 Task: Configure your GitHub account's privacy settings.
Action: Mouse moved to (899, 54)
Screenshot: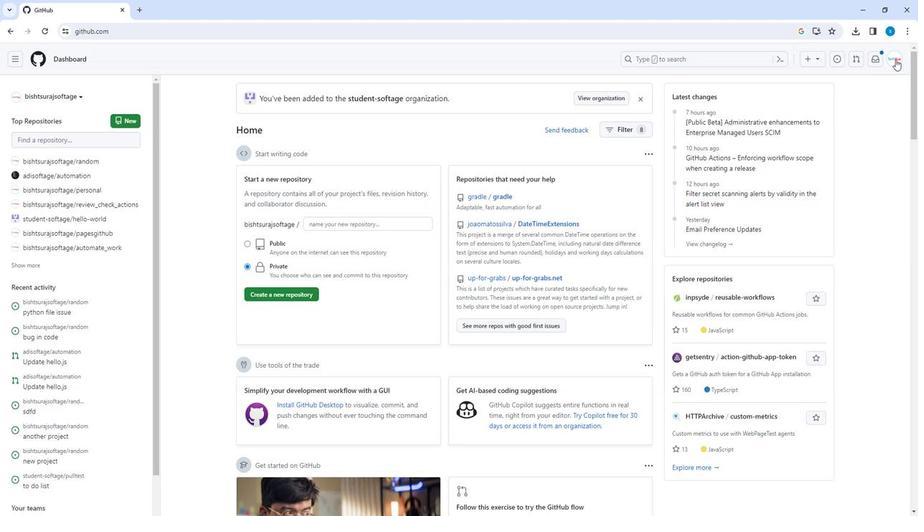 
Action: Mouse pressed left at (899, 54)
Screenshot: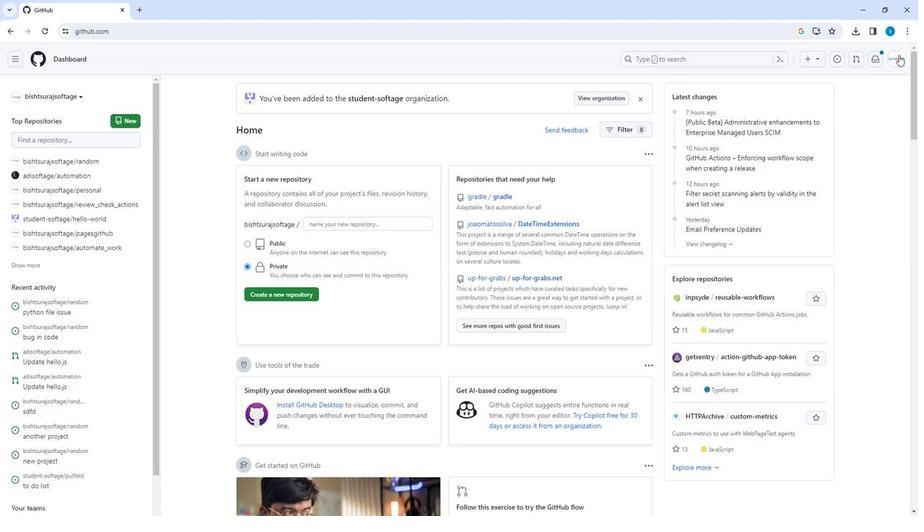 
Action: Mouse moved to (818, 313)
Screenshot: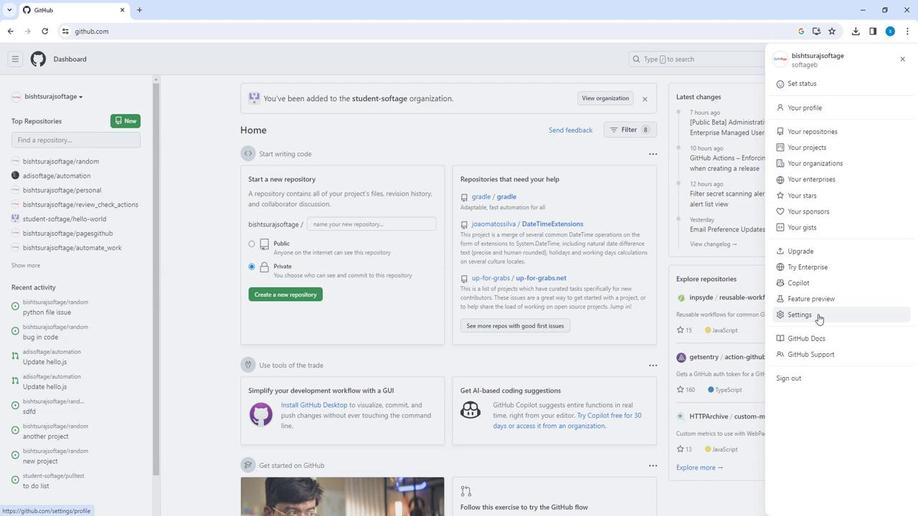 
Action: Mouse pressed left at (818, 313)
Screenshot: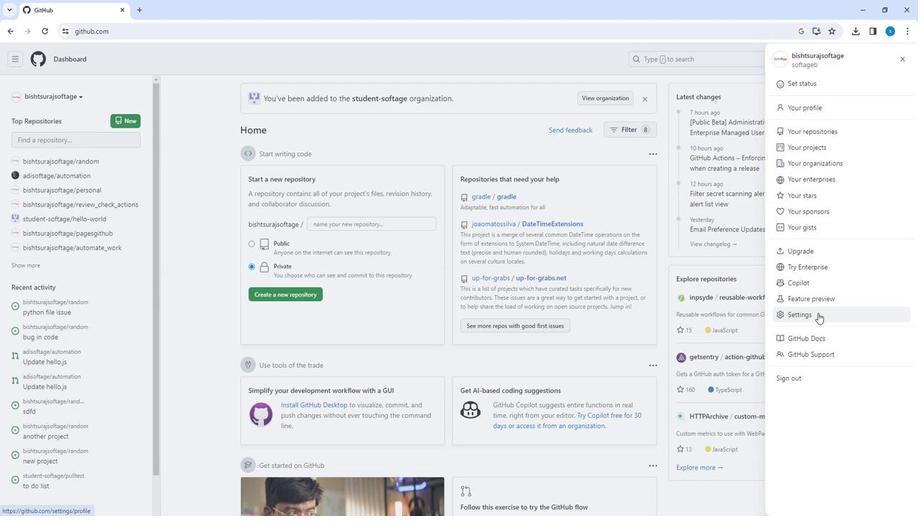 
Action: Mouse moved to (606, 330)
Screenshot: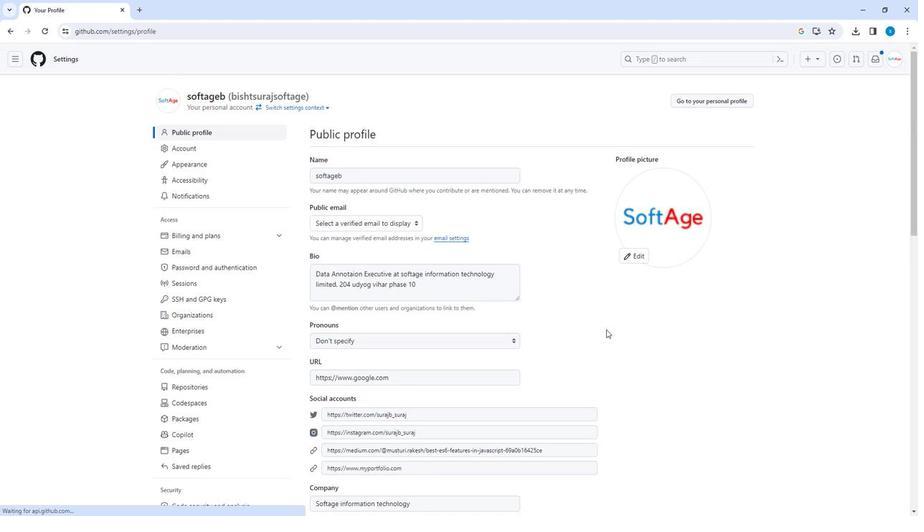 
Action: Mouse scrolled (606, 329) with delta (0, 0)
Screenshot: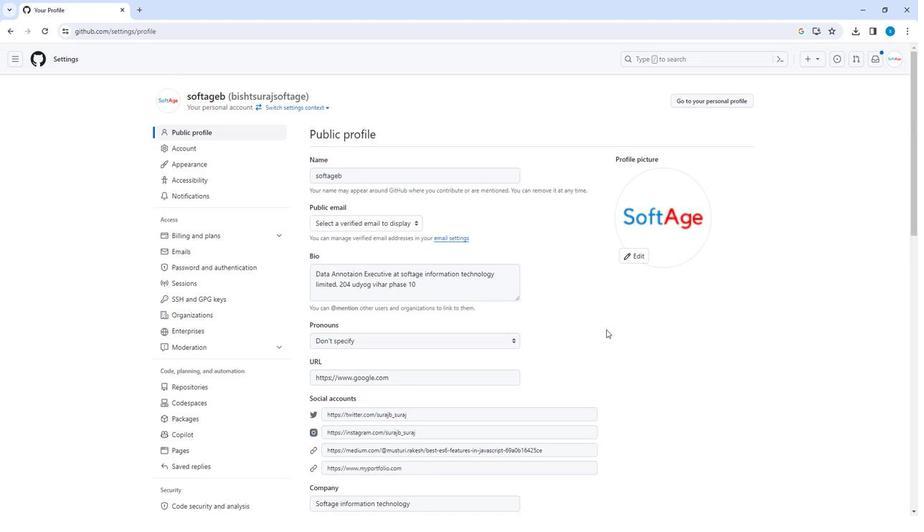 
Action: Mouse scrolled (606, 329) with delta (0, 0)
Screenshot: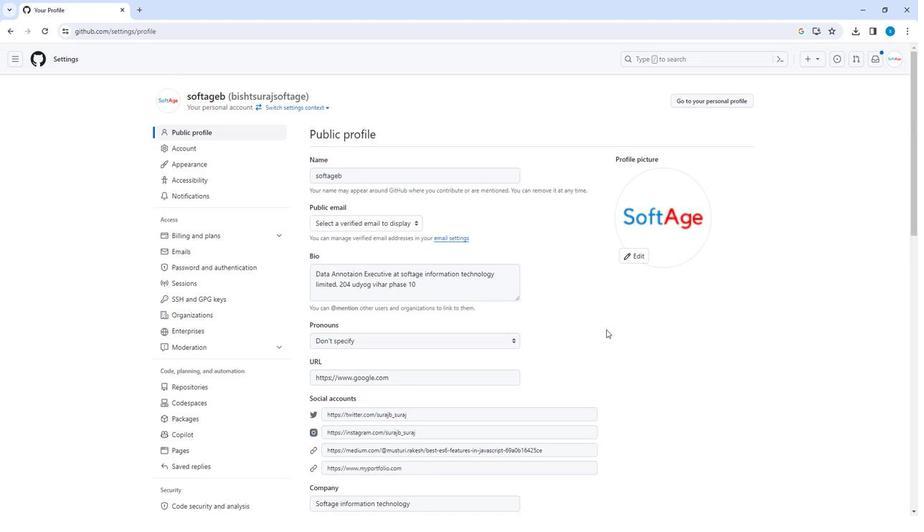 
Action: Mouse scrolled (606, 329) with delta (0, 0)
Screenshot: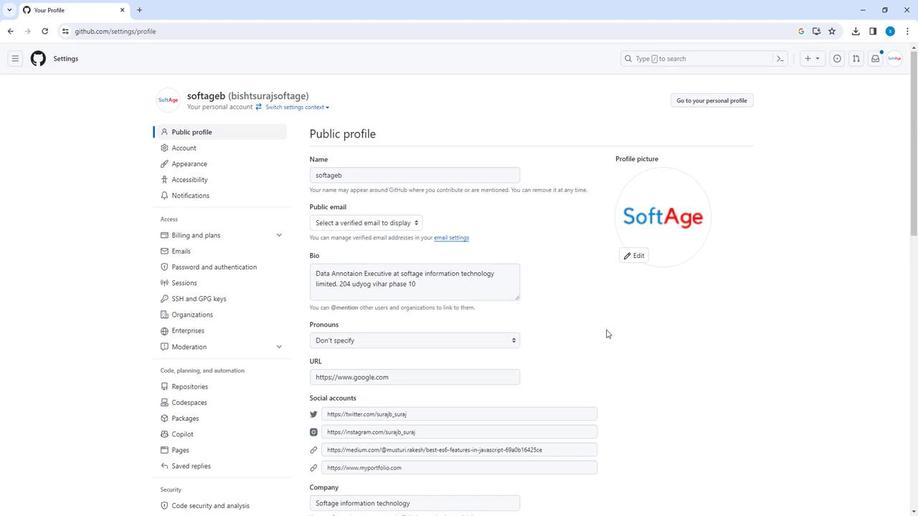 
Action: Mouse scrolled (606, 329) with delta (0, 0)
Screenshot: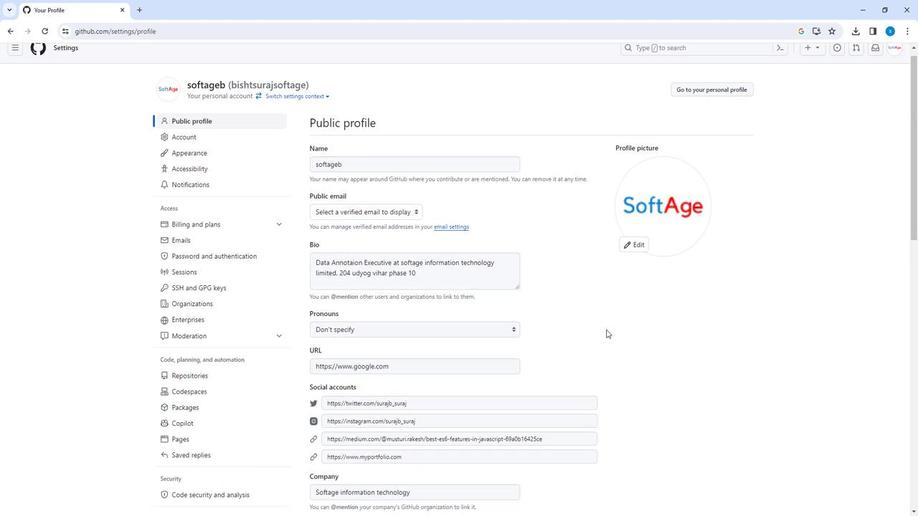 
Action: Mouse scrolled (606, 329) with delta (0, 0)
Screenshot: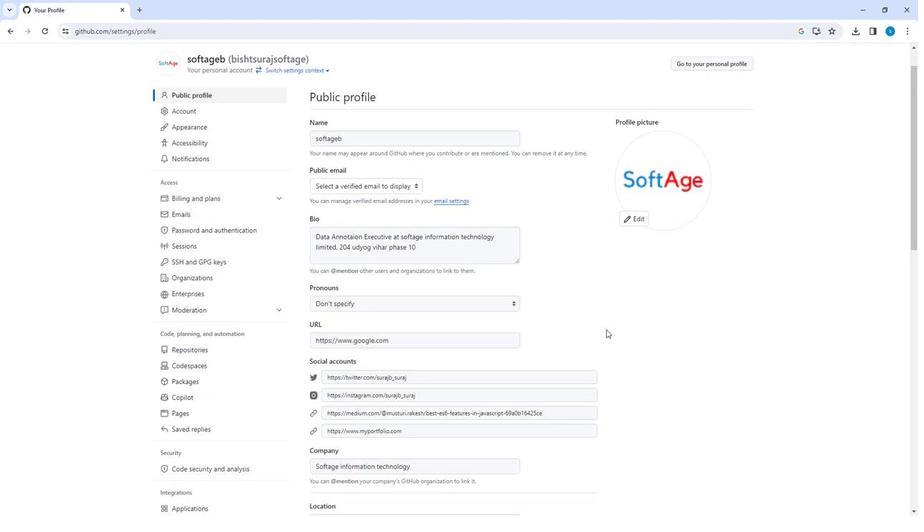 
Action: Mouse scrolled (606, 329) with delta (0, 0)
Screenshot: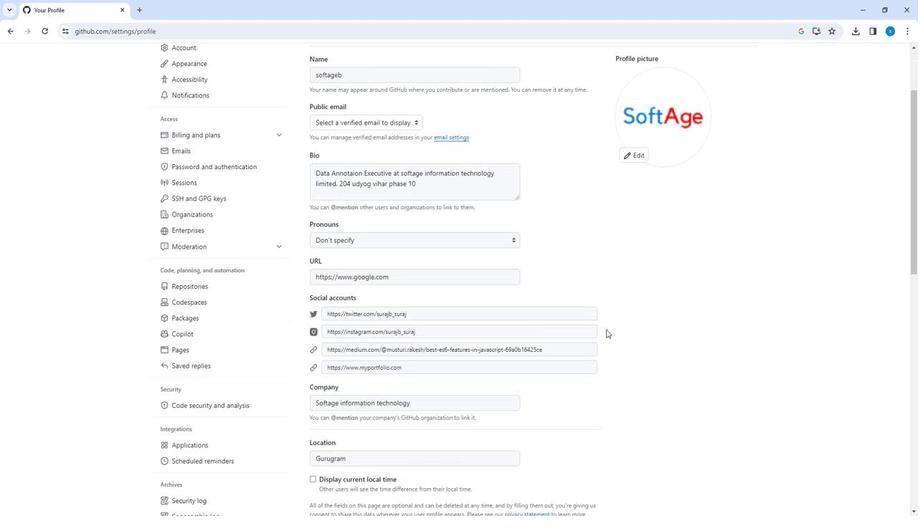 
Action: Mouse scrolled (606, 329) with delta (0, 0)
Screenshot: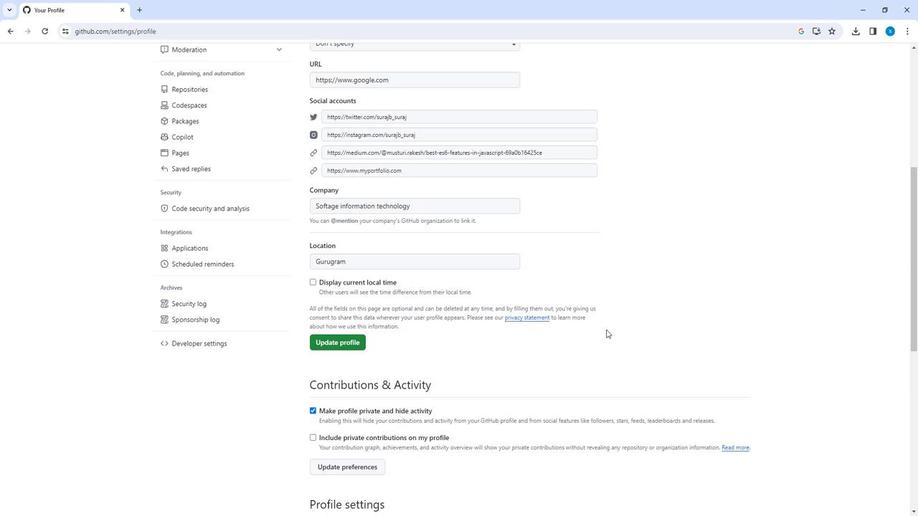
Action: Mouse scrolled (606, 329) with delta (0, 0)
Screenshot: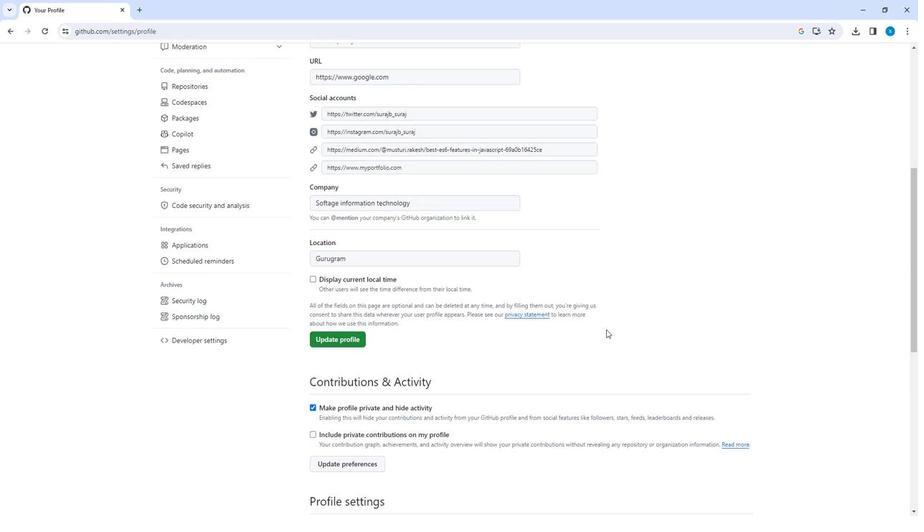 
Action: Mouse scrolled (606, 329) with delta (0, 0)
Screenshot: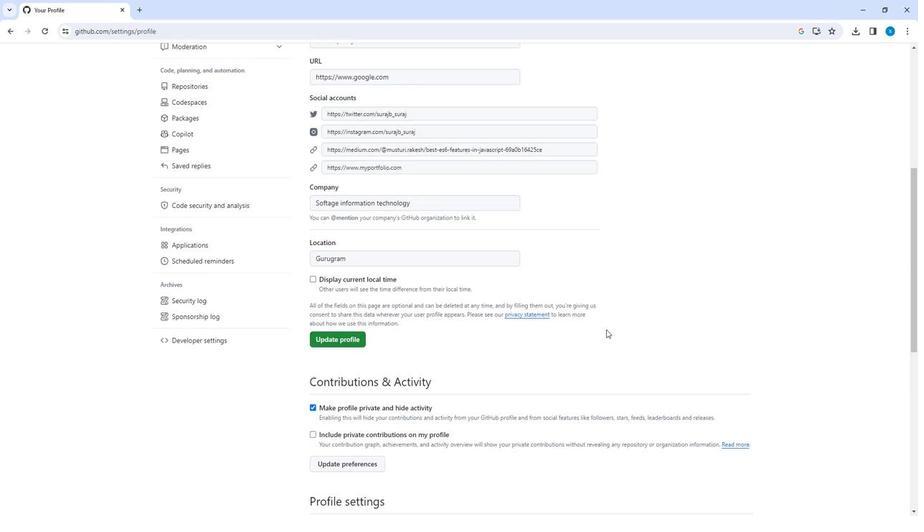 
Action: Mouse moved to (313, 289)
Screenshot: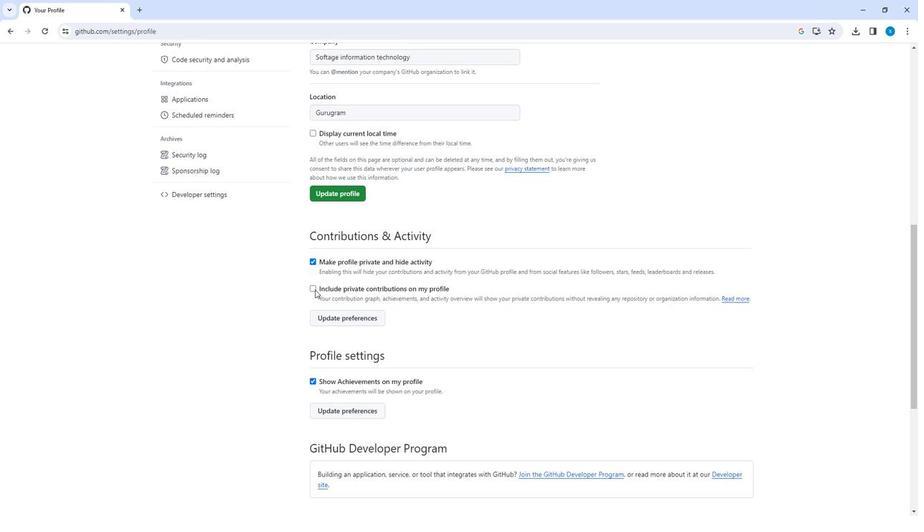 
Action: Mouse pressed left at (313, 289)
Screenshot: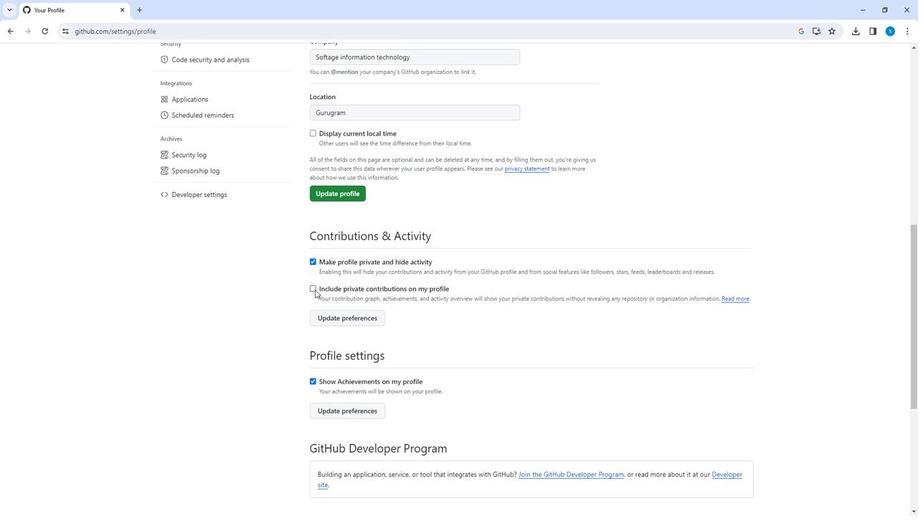 
Action: Mouse moved to (313, 264)
Screenshot: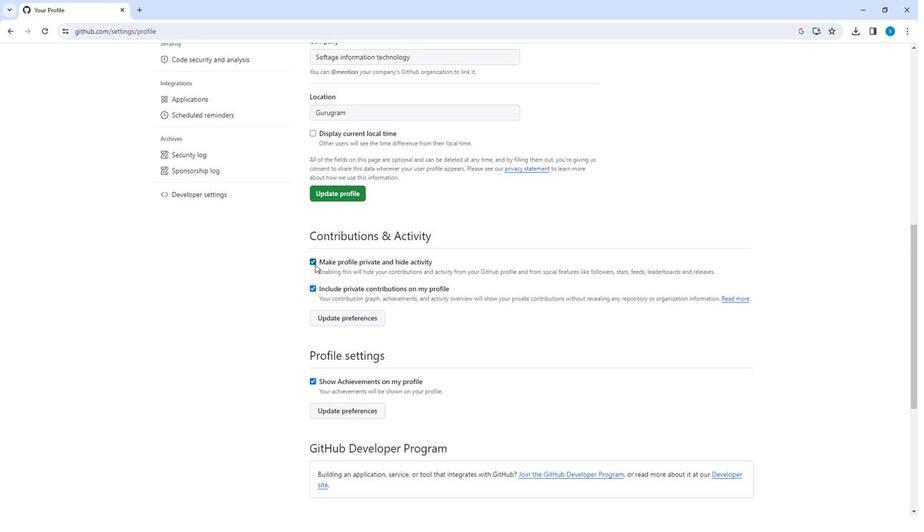 
Action: Mouse pressed left at (313, 264)
Screenshot: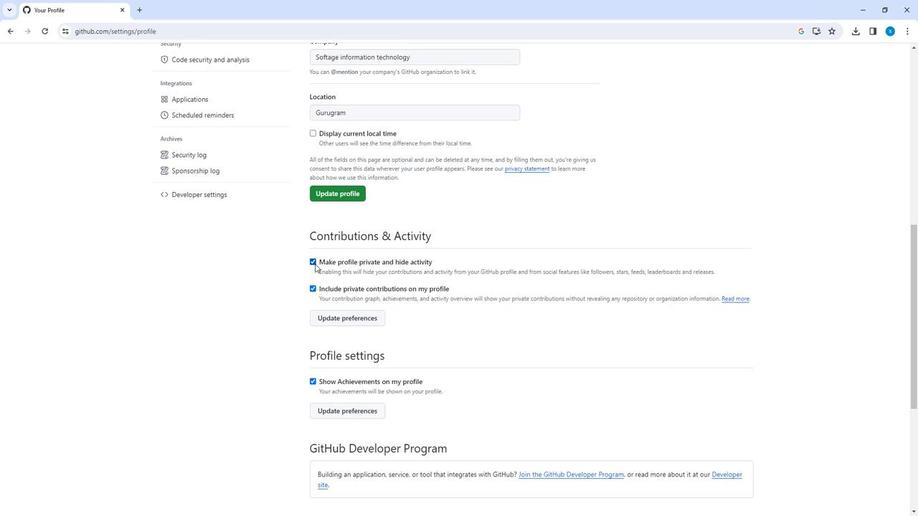 
Action: Mouse moved to (355, 410)
Screenshot: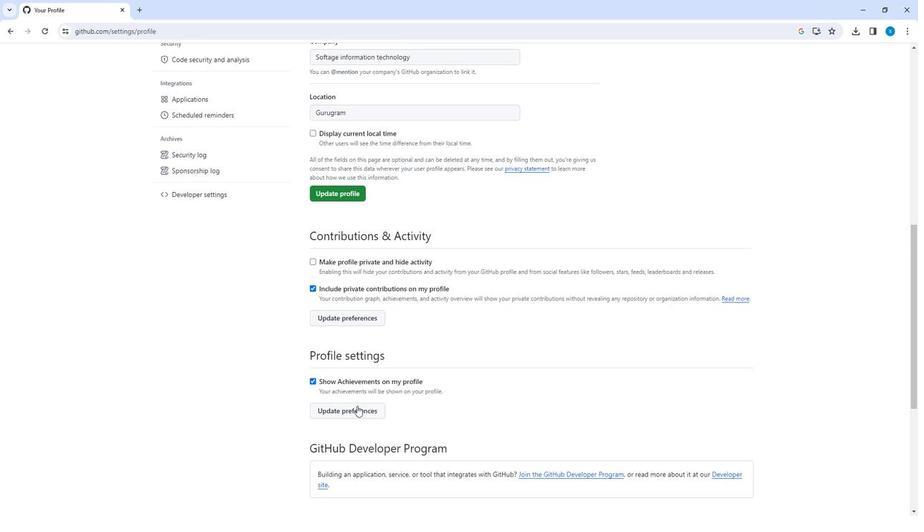 
Action: Mouse pressed left at (355, 410)
Screenshot: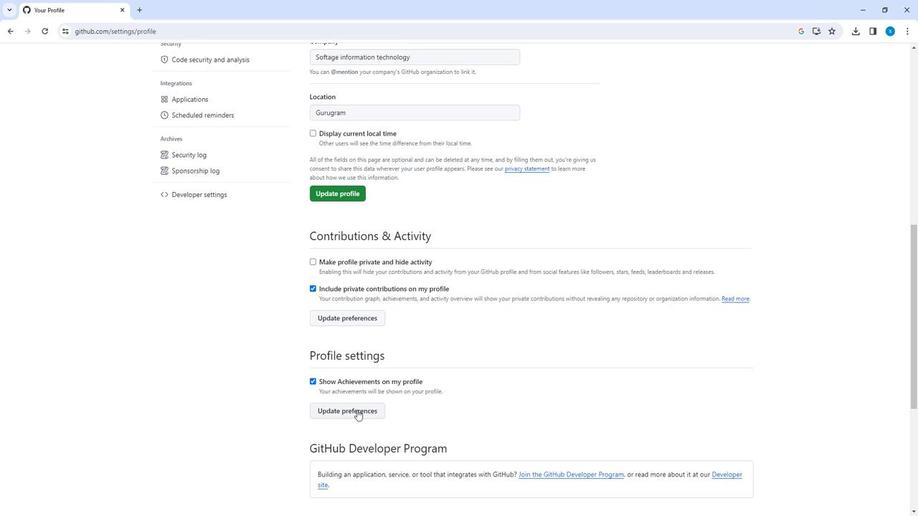 
Action: Mouse moved to (411, 260)
Screenshot: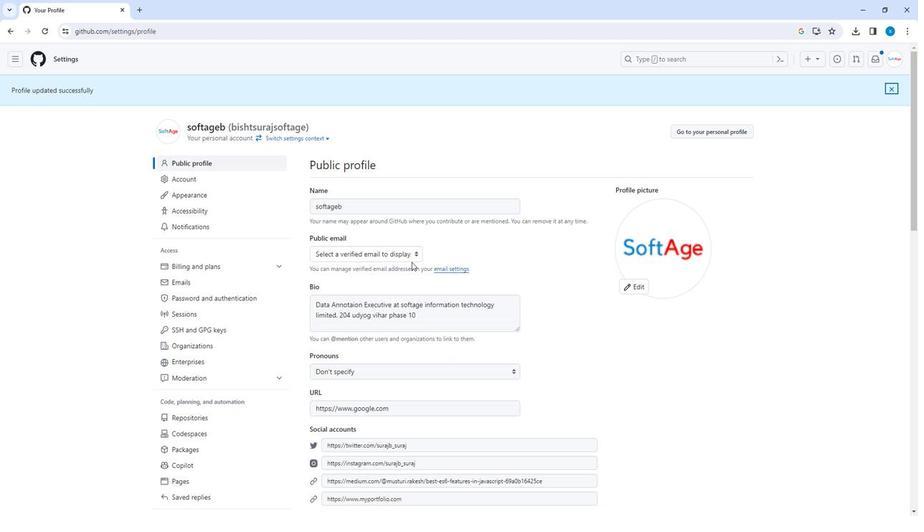 
Action: Mouse pressed left at (411, 260)
Screenshot: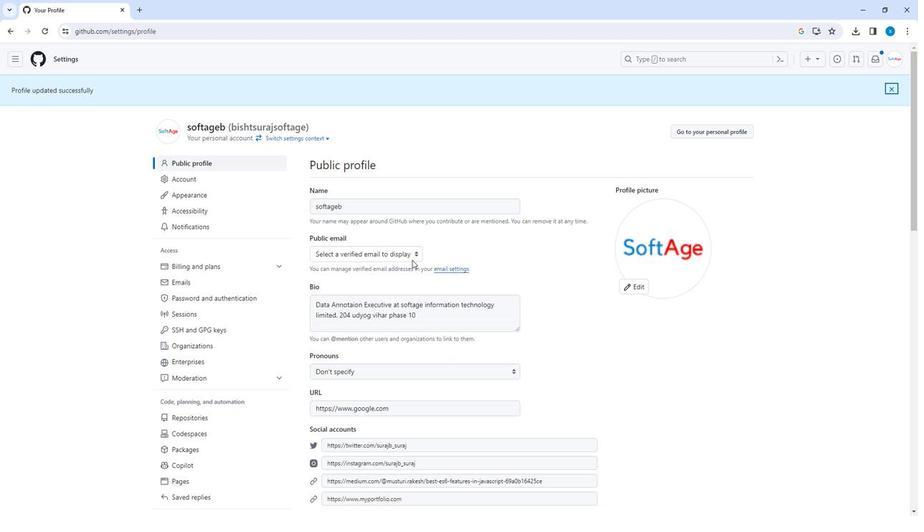 
Action: Mouse moved to (394, 281)
Screenshot: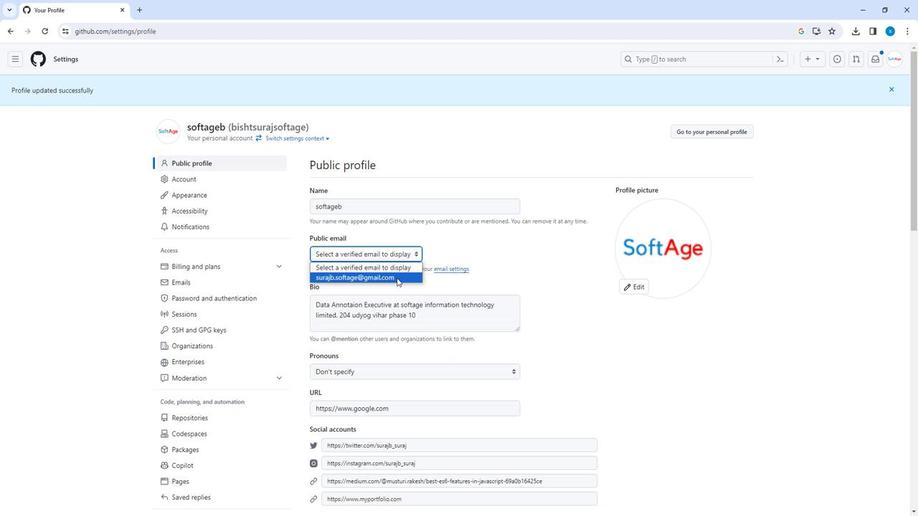 
Action: Mouse pressed left at (394, 281)
Screenshot: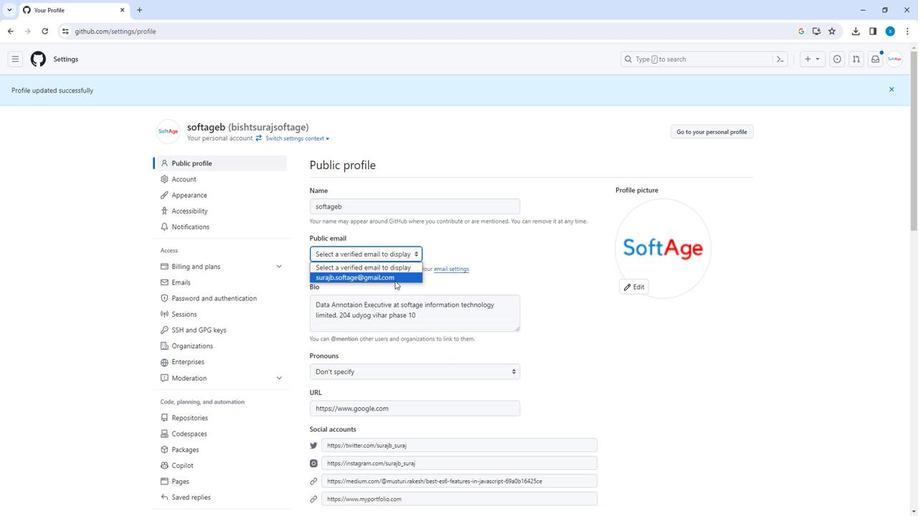 
Action: Mouse moved to (393, 282)
Screenshot: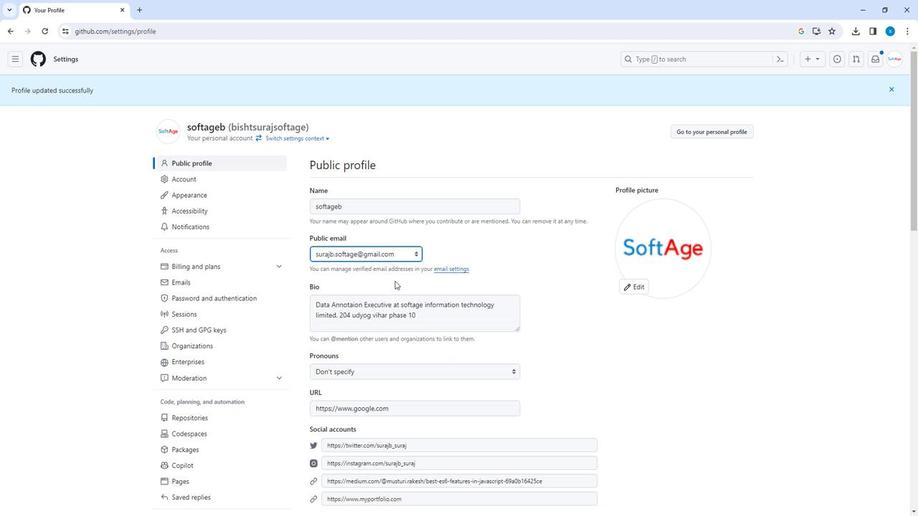 
Action: Mouse scrolled (393, 281) with delta (0, 0)
Screenshot: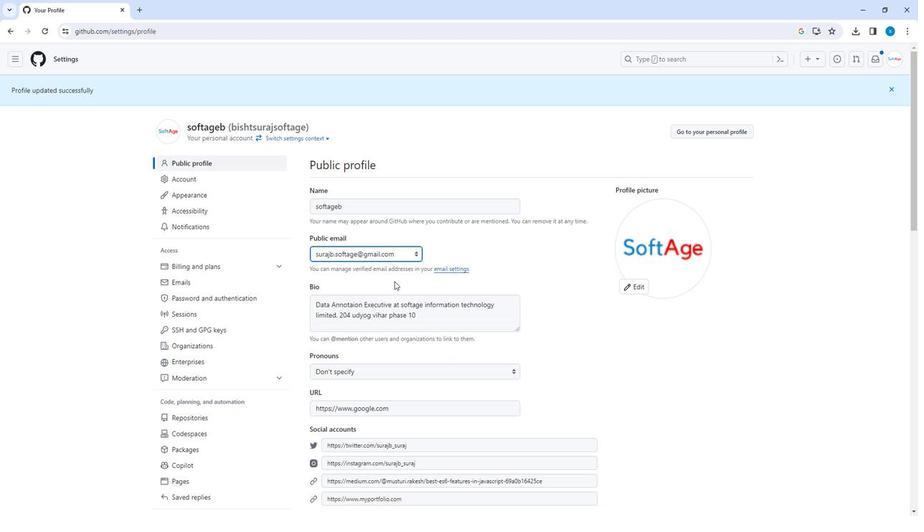 
Action: Mouse scrolled (393, 281) with delta (0, 0)
Screenshot: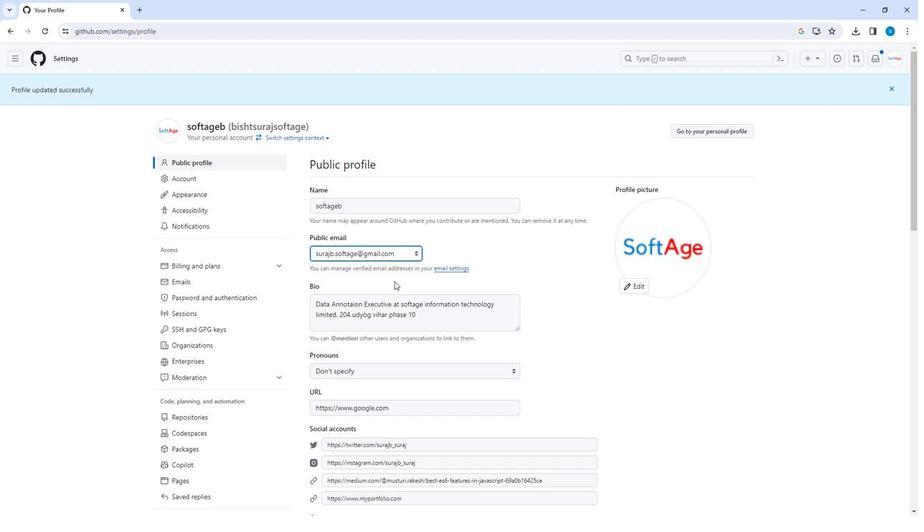 
Action: Mouse scrolled (393, 281) with delta (0, 0)
Screenshot: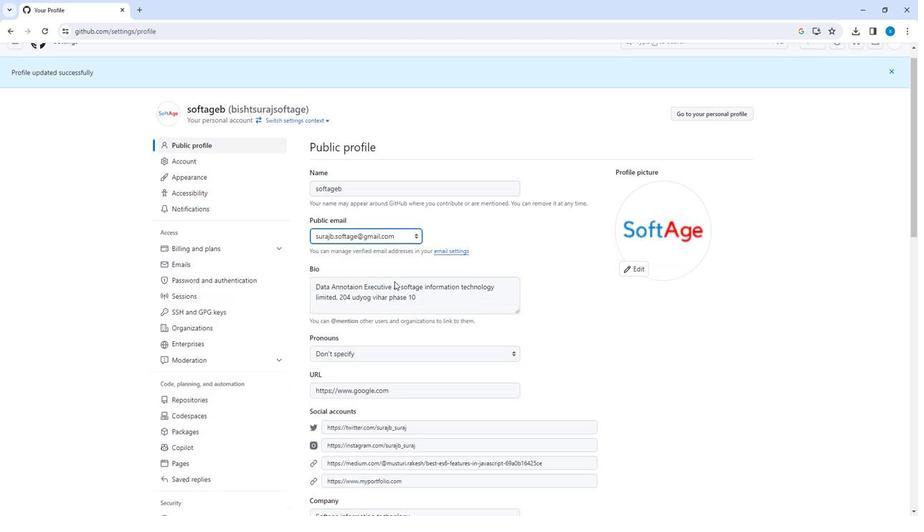 
Action: Mouse scrolled (393, 281) with delta (0, 0)
Screenshot: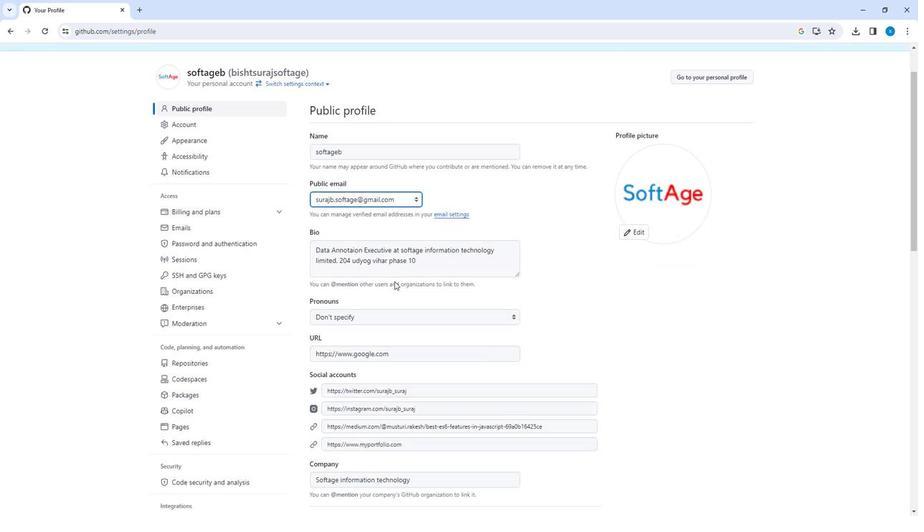 
Action: Mouse scrolled (393, 281) with delta (0, 0)
Screenshot: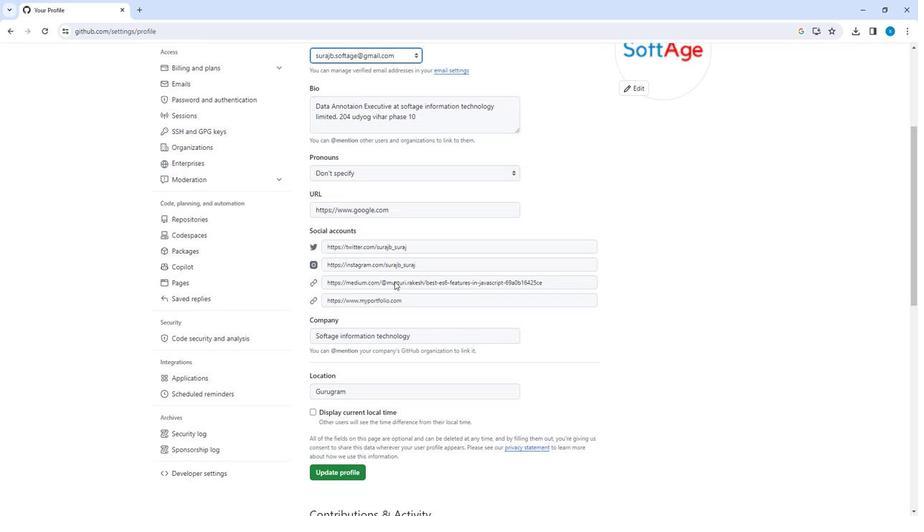 
Action: Mouse scrolled (393, 281) with delta (0, 0)
Screenshot: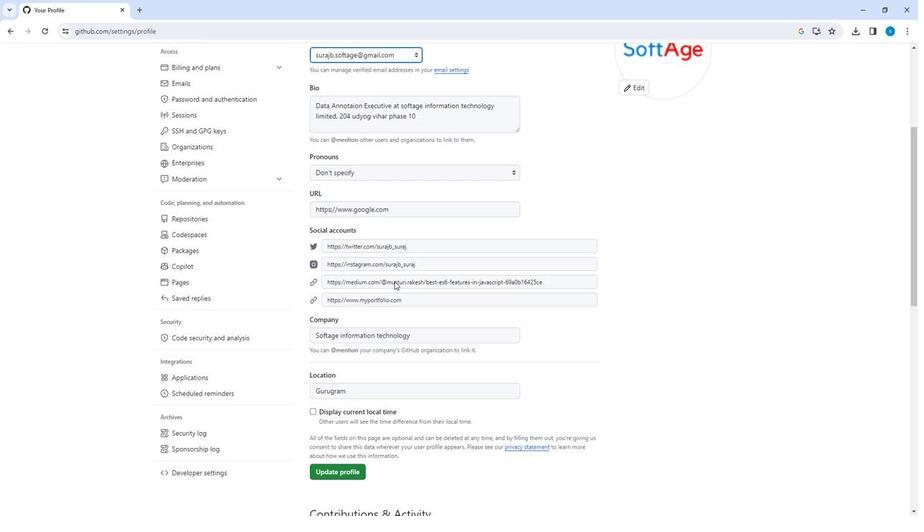 
Action: Mouse scrolled (393, 281) with delta (0, 0)
Screenshot: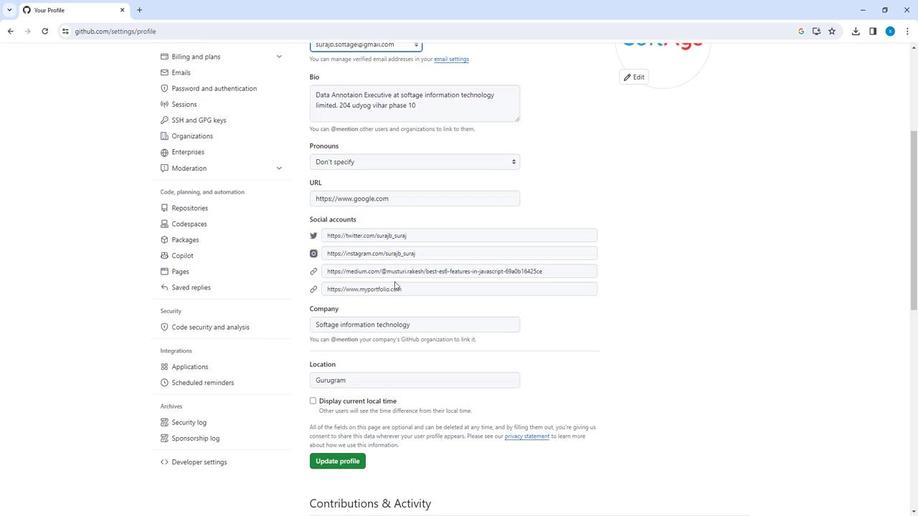 
Action: Mouse scrolled (393, 281) with delta (0, 0)
Screenshot: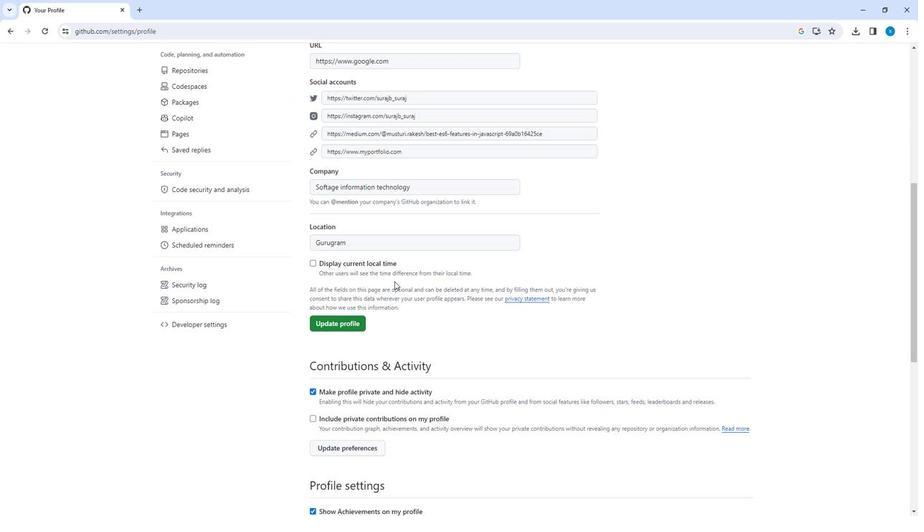 
Action: Mouse scrolled (393, 281) with delta (0, 0)
Screenshot: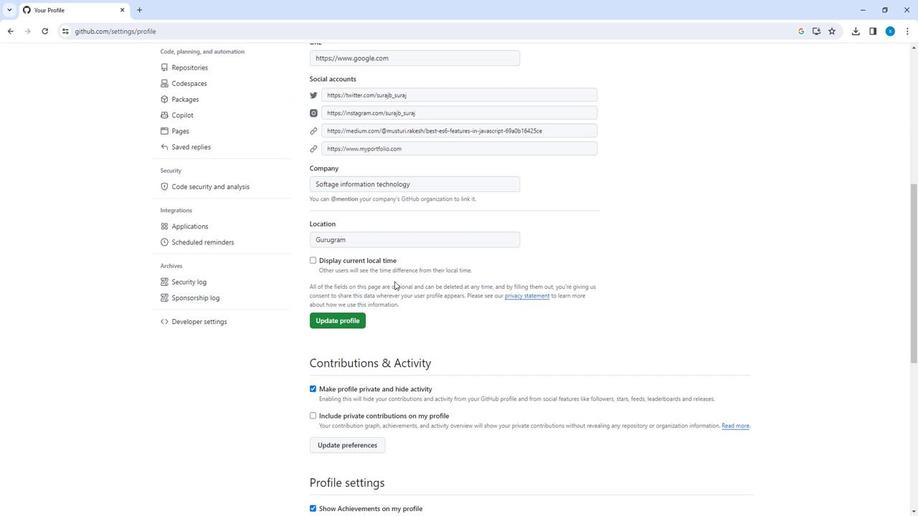 
Action: Mouse scrolled (393, 281) with delta (0, 0)
Screenshot: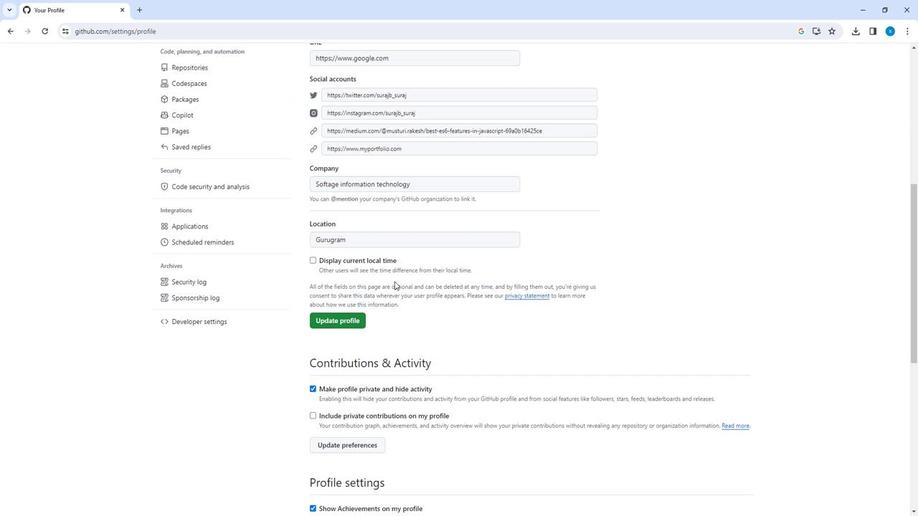 
Action: Mouse scrolled (393, 281) with delta (0, 0)
Screenshot: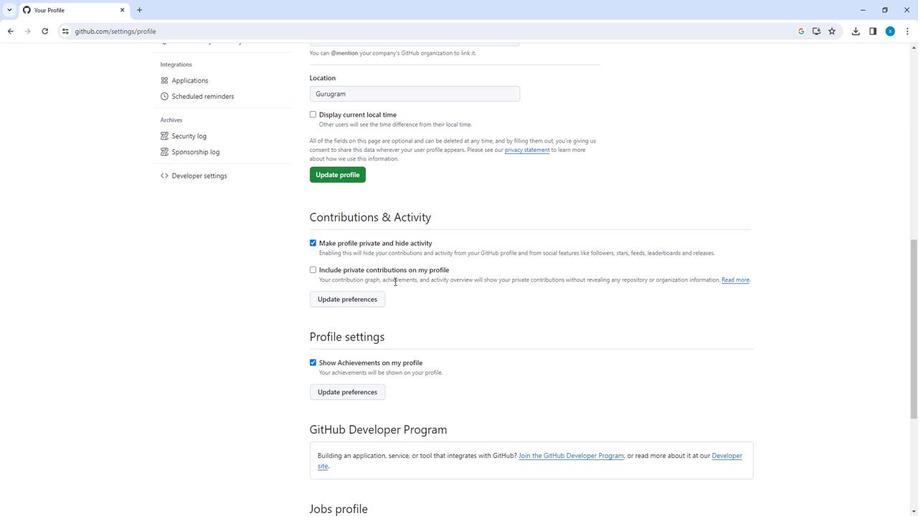 
Action: Mouse scrolled (393, 281) with delta (0, 0)
Screenshot: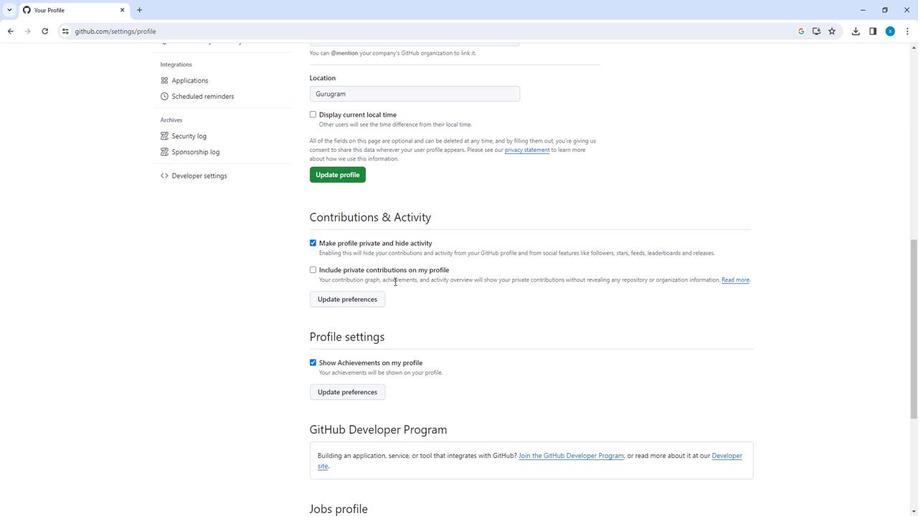 
Action: Mouse scrolled (393, 281) with delta (0, 0)
Screenshot: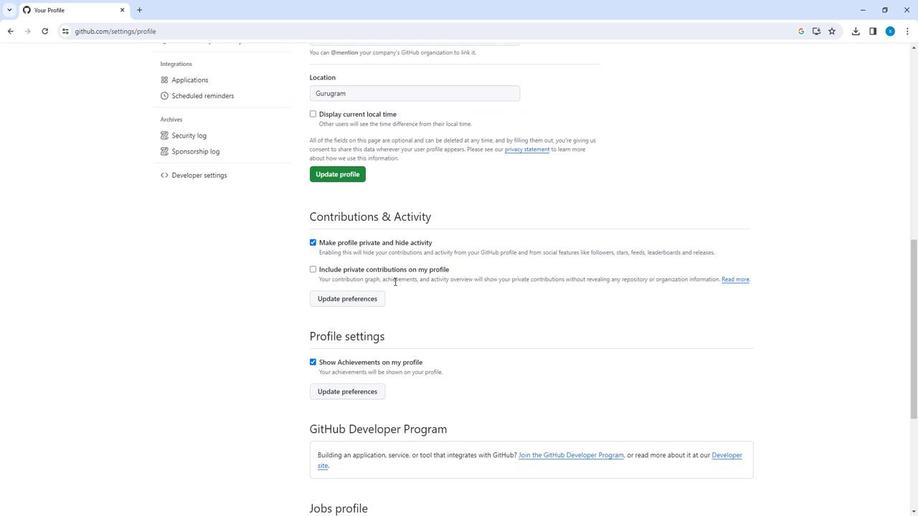 
Action: Mouse scrolled (393, 281) with delta (0, 0)
Screenshot: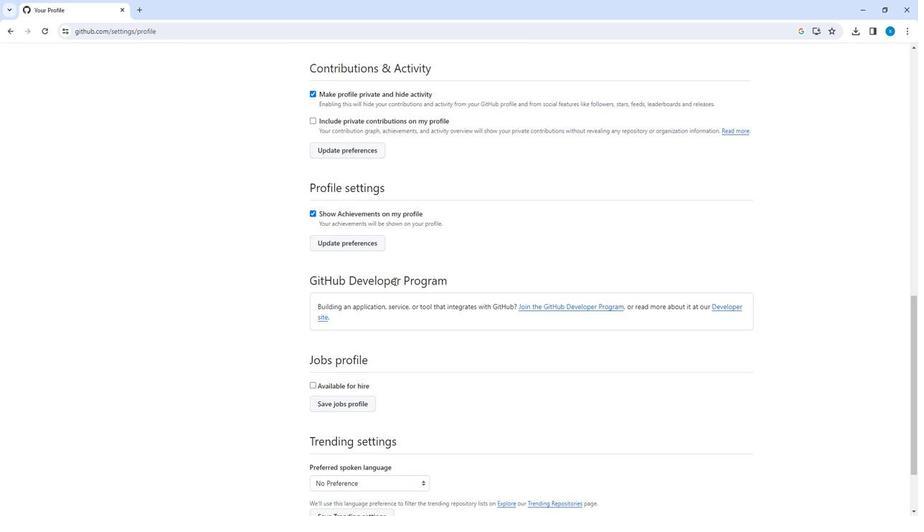 
Action: Mouse scrolled (393, 281) with delta (0, 0)
Screenshot: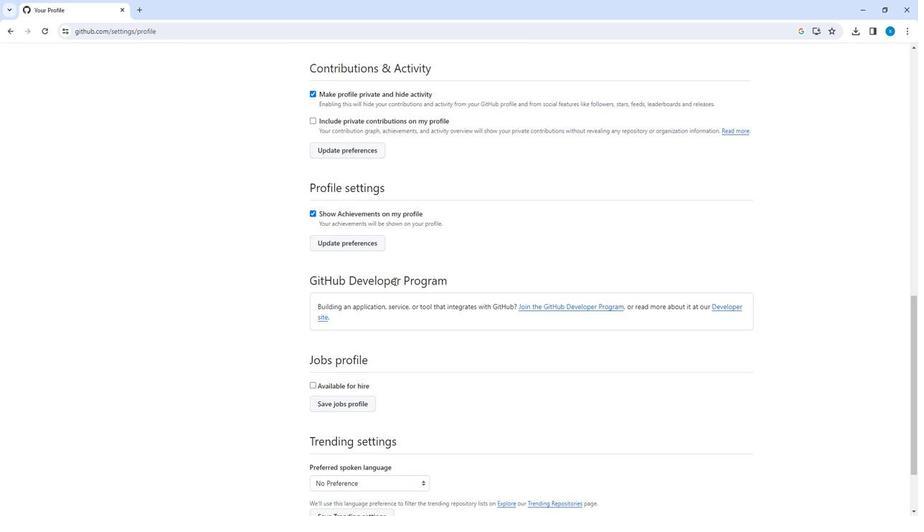 
Action: Mouse scrolled (393, 281) with delta (0, 0)
Screenshot: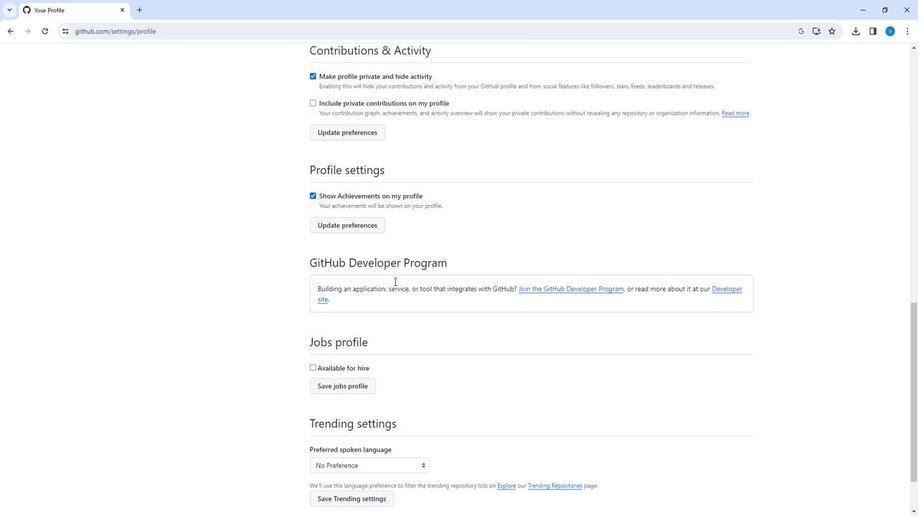 
Action: Mouse scrolled (393, 281) with delta (0, 0)
Screenshot: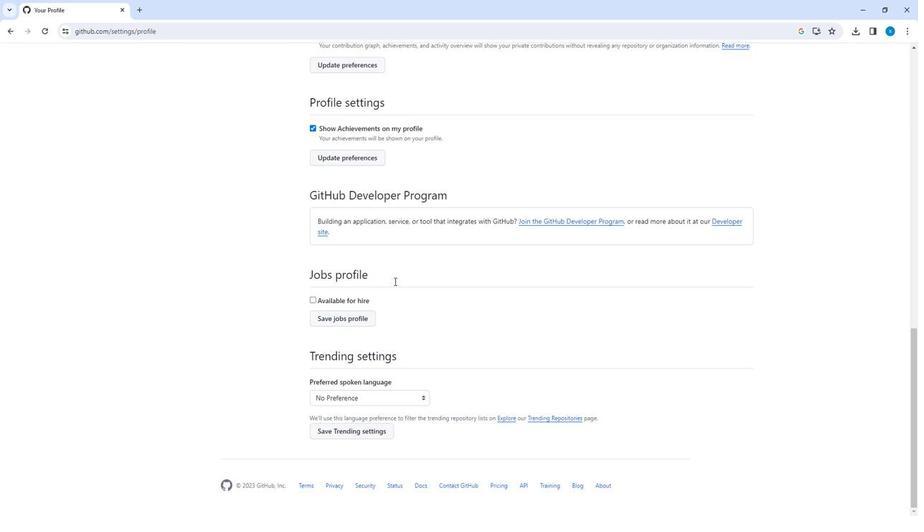 
Action: Mouse scrolled (393, 282) with delta (0, 0)
Screenshot: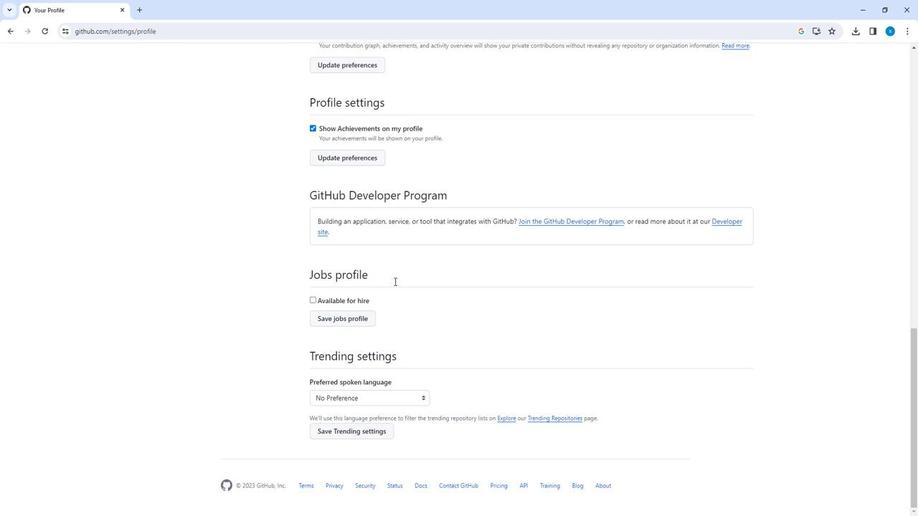 
Action: Mouse scrolled (393, 282) with delta (0, 0)
Screenshot: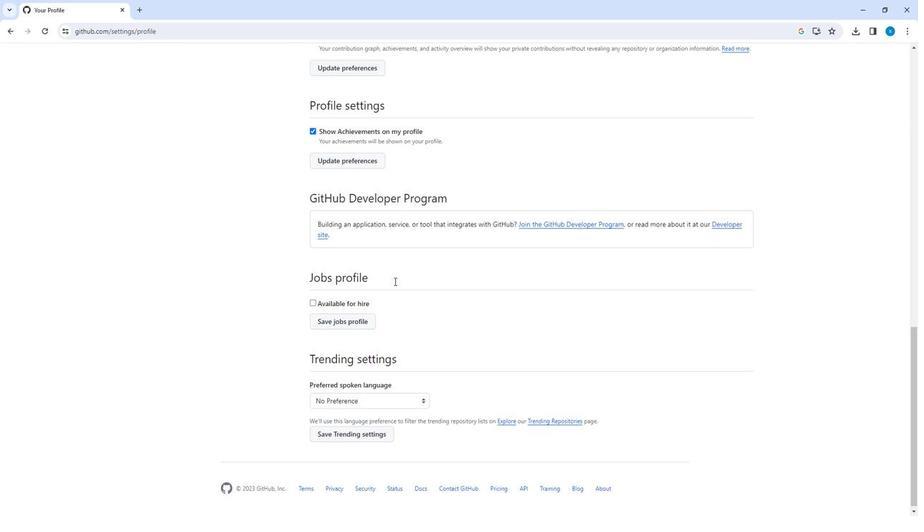 
Action: Mouse scrolled (393, 282) with delta (0, 0)
Screenshot: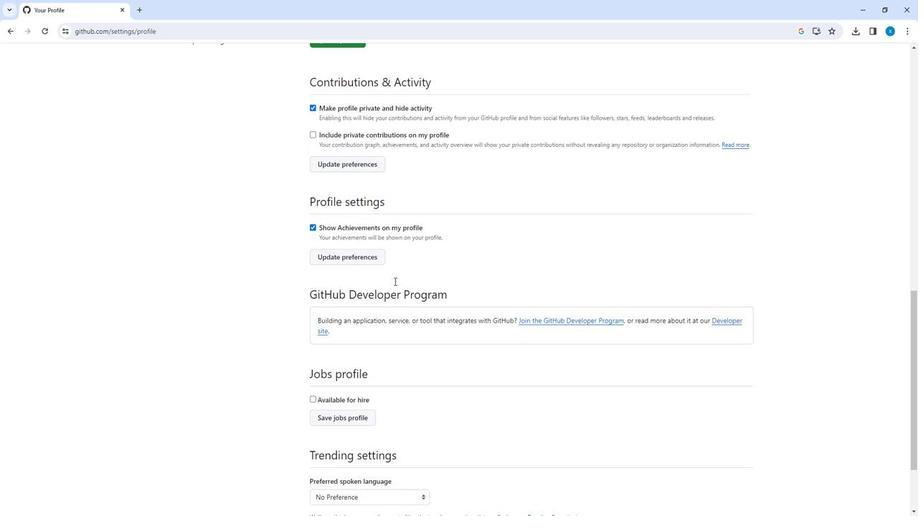 
Action: Mouse scrolled (393, 282) with delta (0, 0)
Screenshot: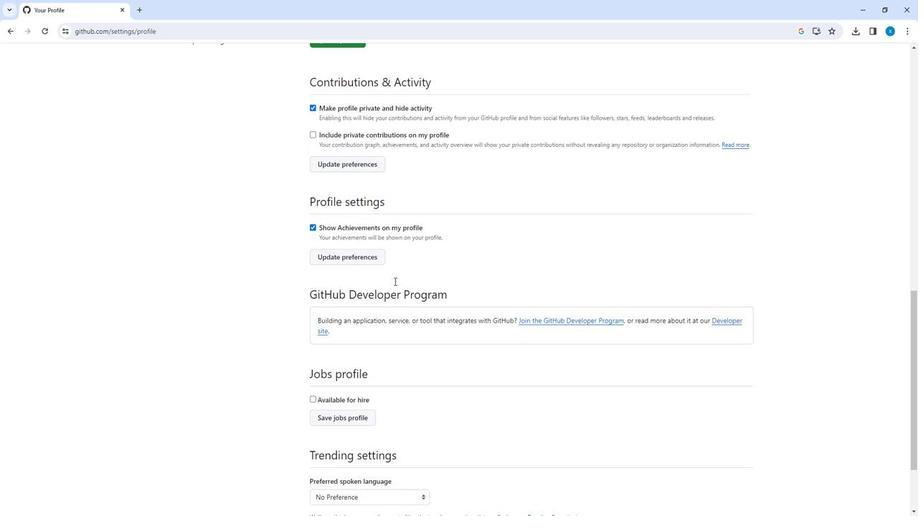 
Action: Mouse scrolled (393, 282) with delta (0, 0)
Screenshot: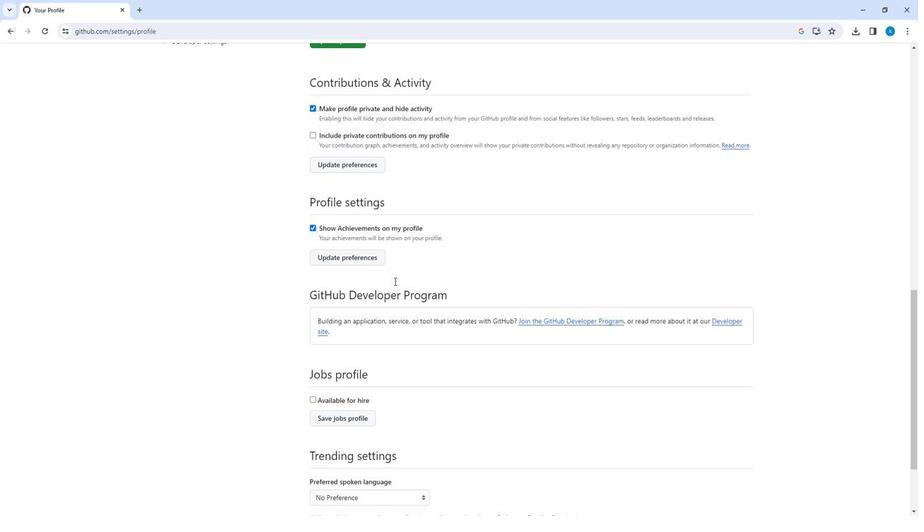 
Action: Mouse scrolled (393, 282) with delta (0, 0)
Screenshot: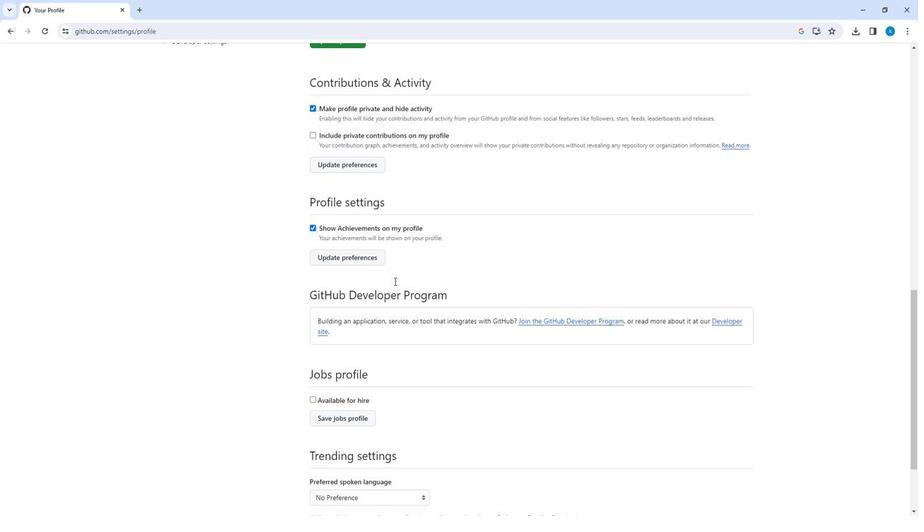 
Action: Mouse scrolled (393, 282) with delta (0, 0)
Screenshot: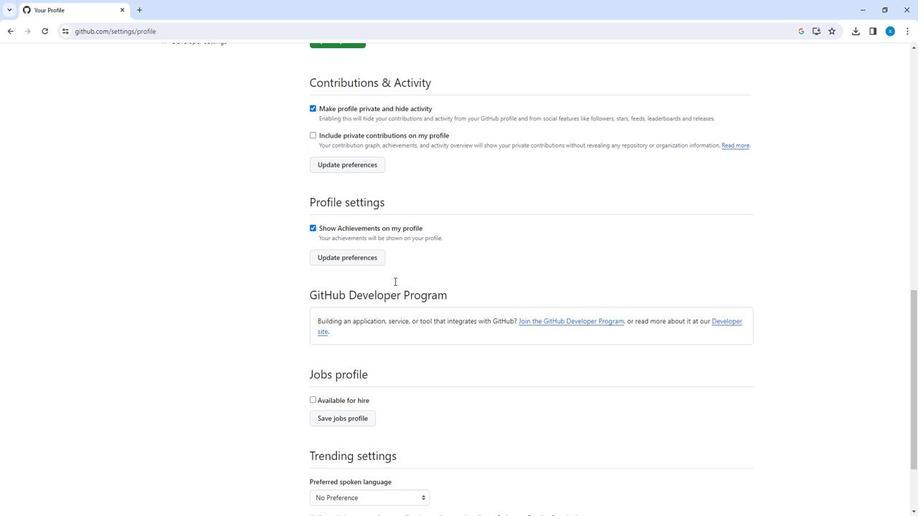 
Action: Mouse moved to (324, 289)
Screenshot: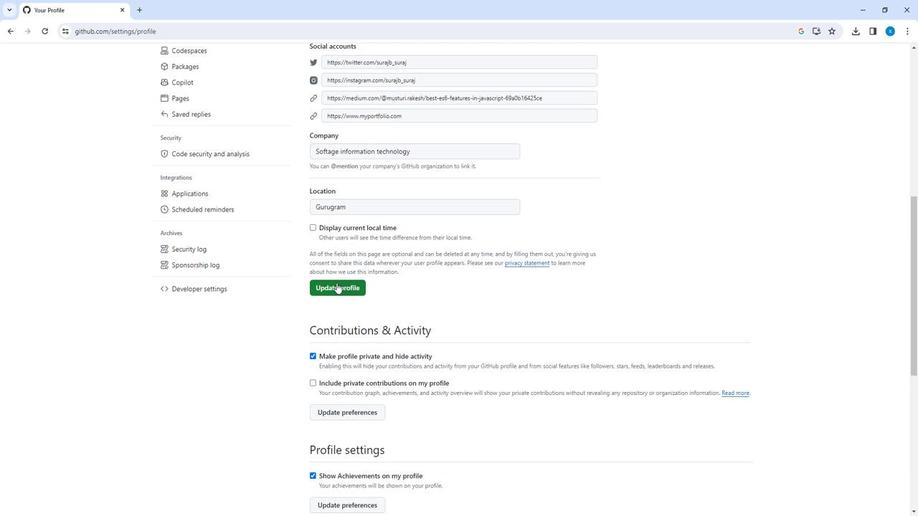 
Action: Mouse pressed left at (324, 289)
Screenshot: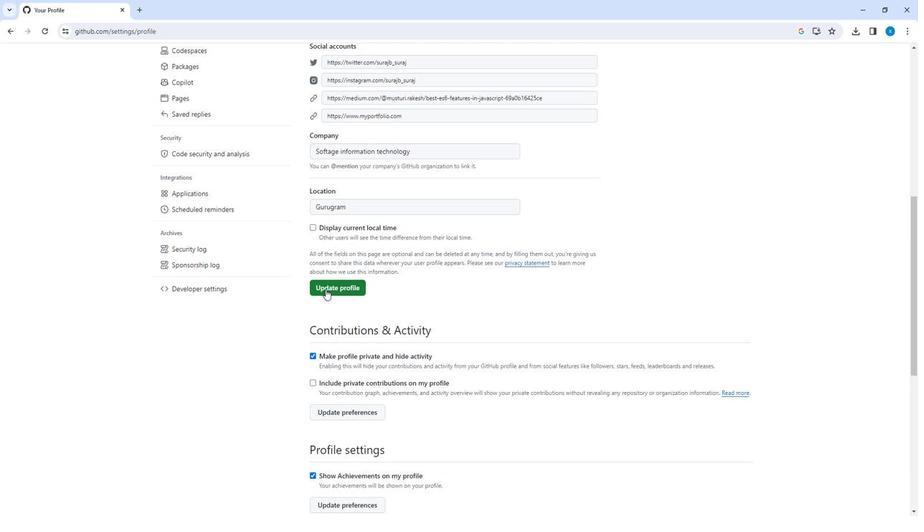 
Action: Mouse moved to (673, 391)
Screenshot: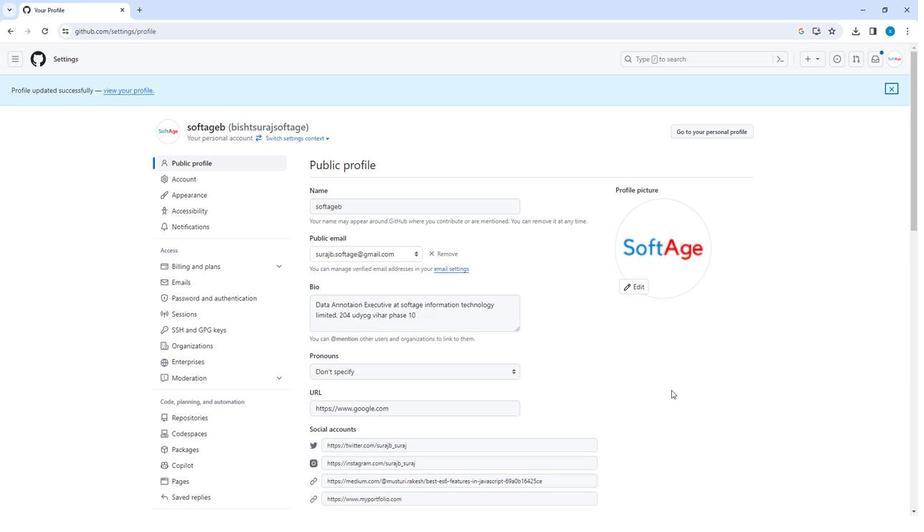 
